 Task: Sort the products in the category "Non-Alcoholic Beers" by unit price (high first).
Action: Mouse moved to (678, 253)
Screenshot: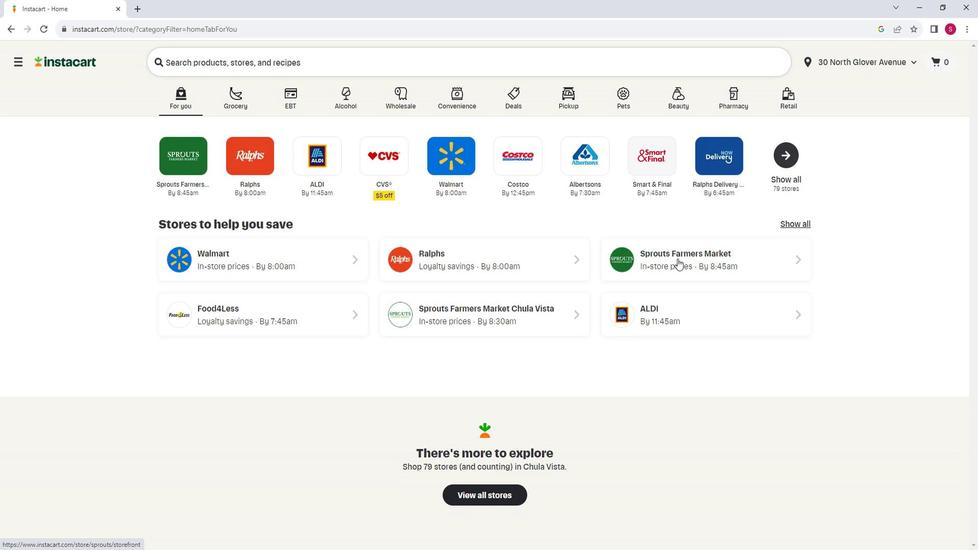 
Action: Mouse pressed left at (678, 253)
Screenshot: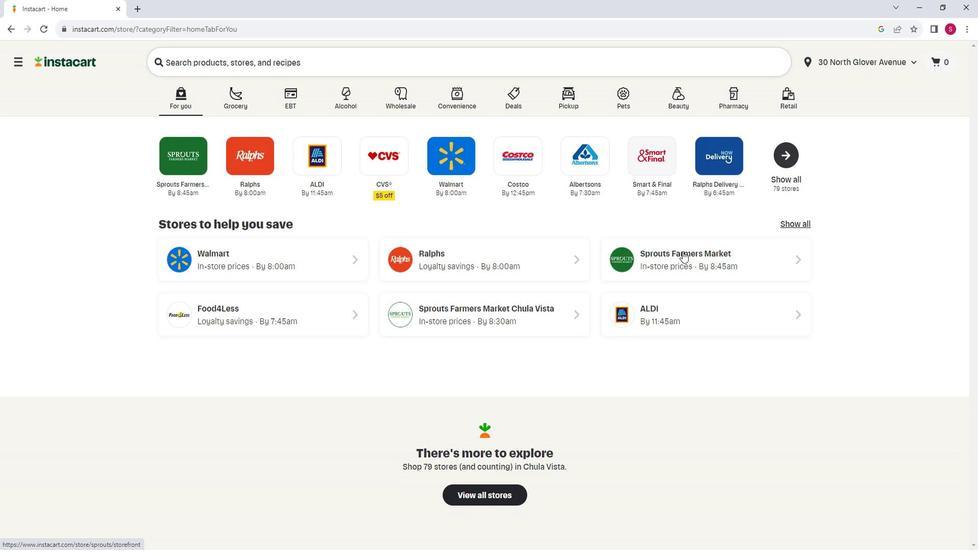 
Action: Mouse moved to (81, 358)
Screenshot: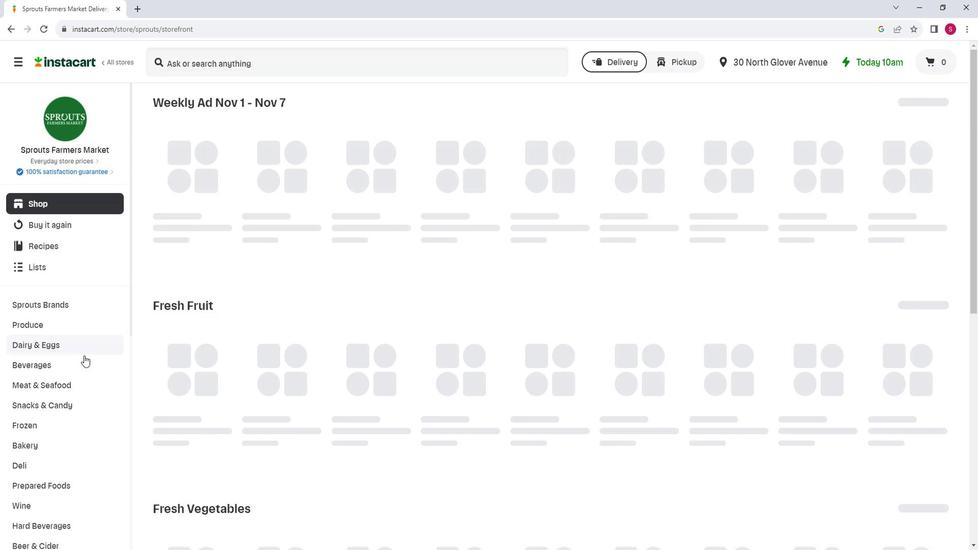 
Action: Mouse scrolled (81, 357) with delta (0, 0)
Screenshot: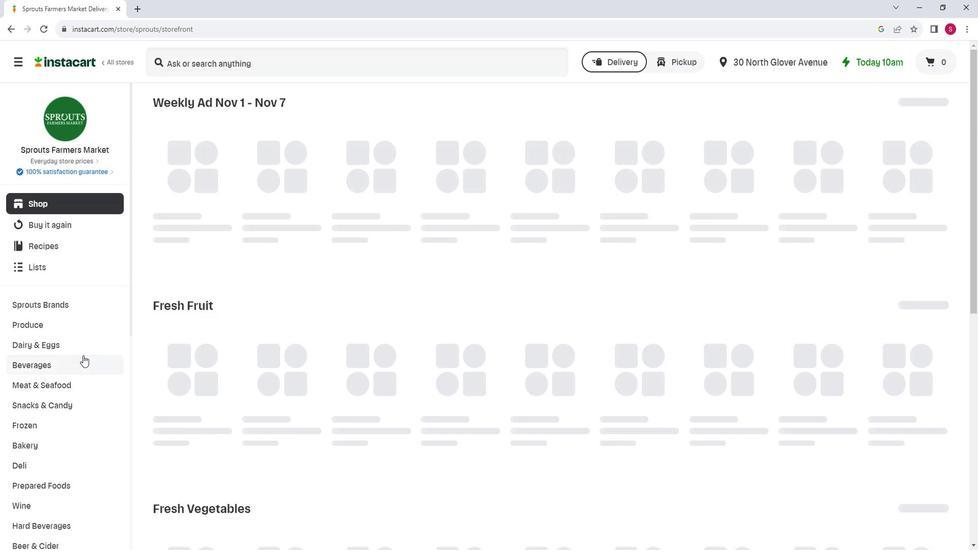 
Action: Mouse moved to (90, 353)
Screenshot: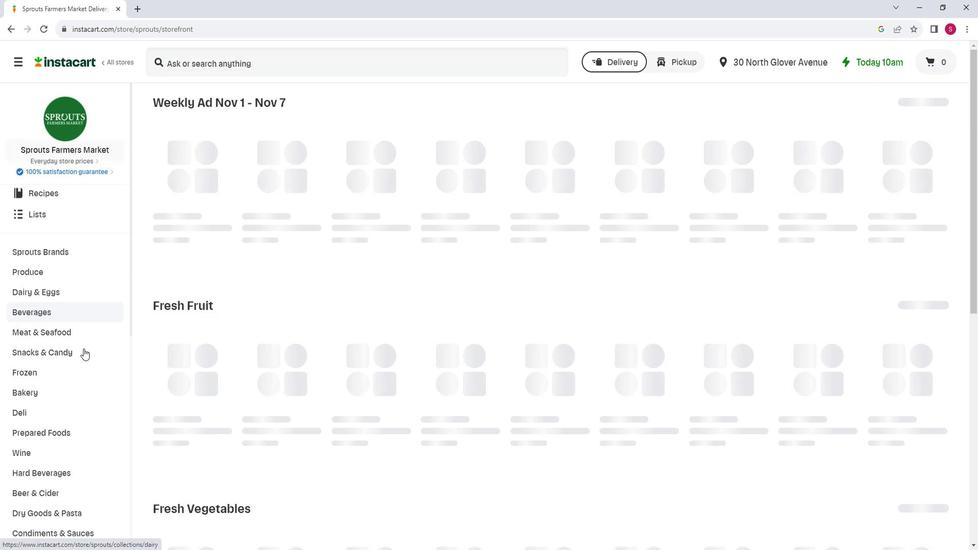 
Action: Mouse scrolled (90, 353) with delta (0, 0)
Screenshot: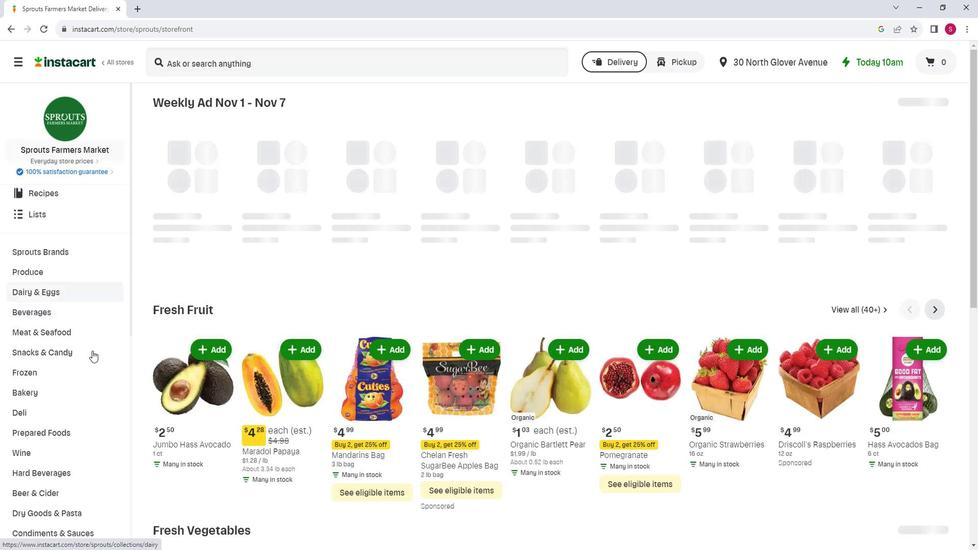 
Action: Mouse moved to (66, 446)
Screenshot: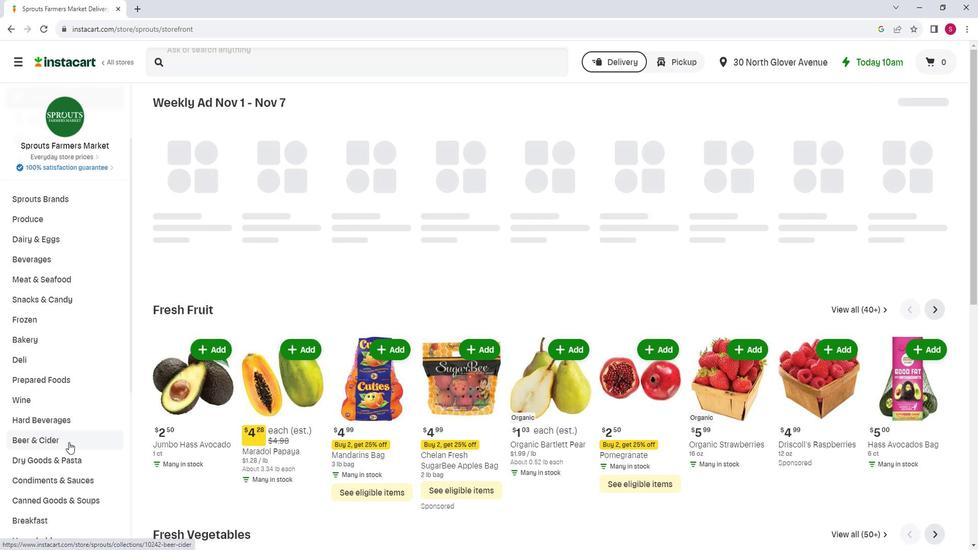 
Action: Mouse pressed left at (66, 446)
Screenshot: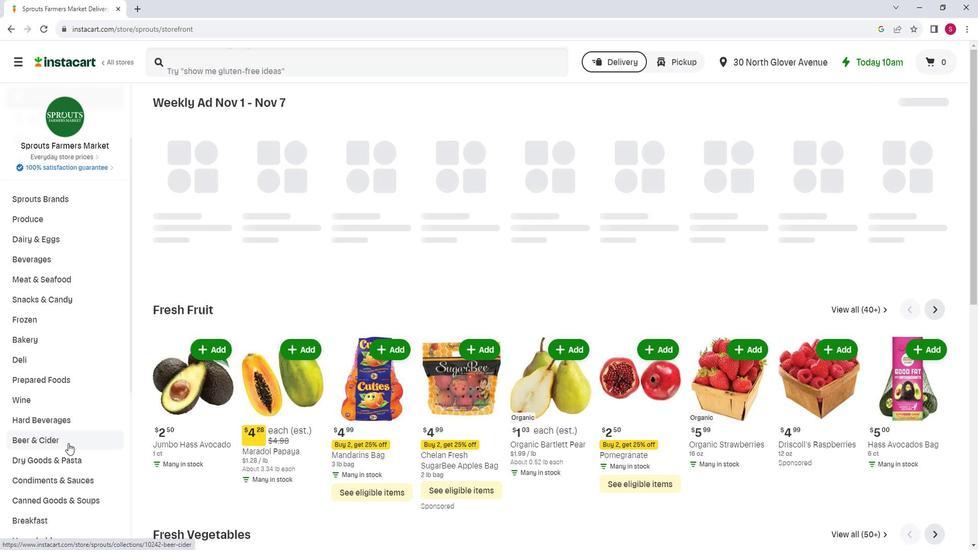 
Action: Mouse moved to (446, 138)
Screenshot: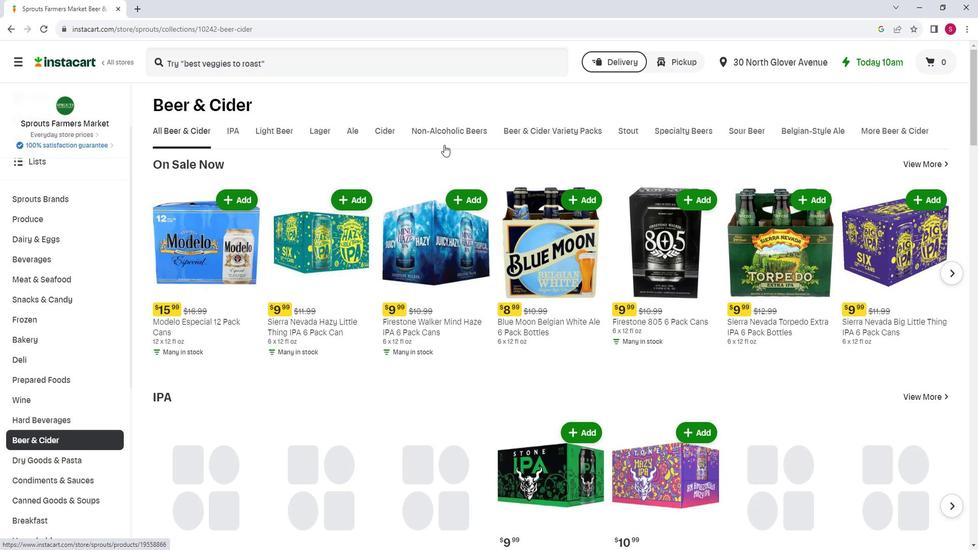 
Action: Mouse pressed left at (446, 138)
Screenshot: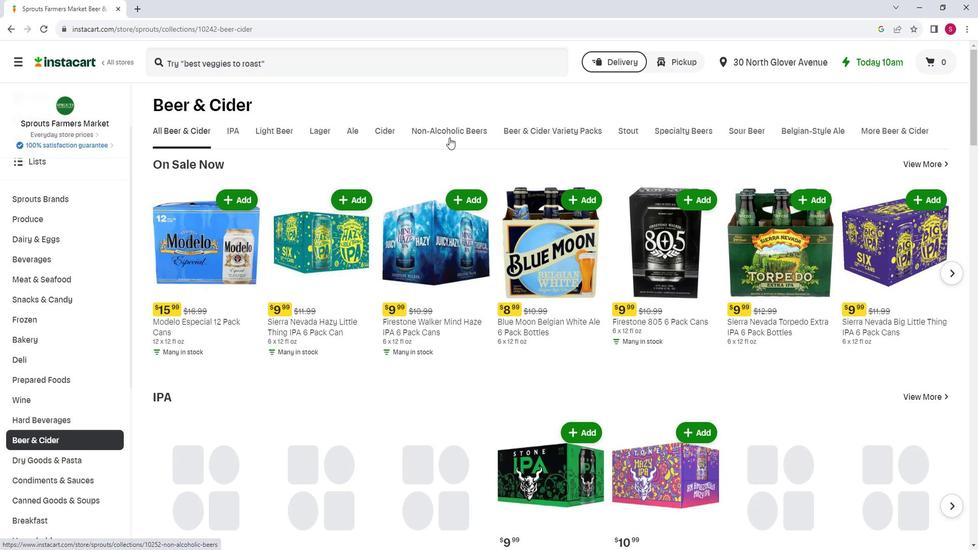 
Action: Mouse moved to (929, 171)
Screenshot: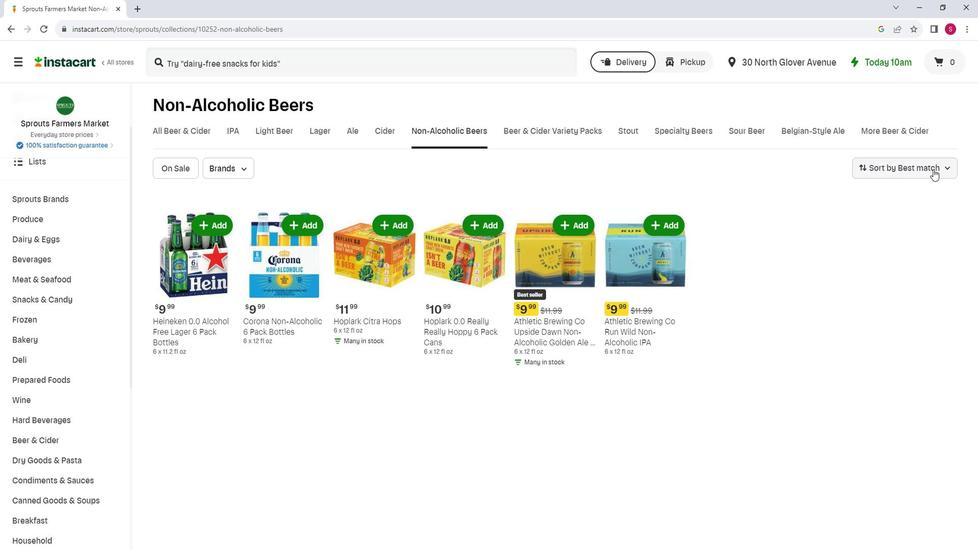 
Action: Mouse pressed left at (929, 171)
Screenshot: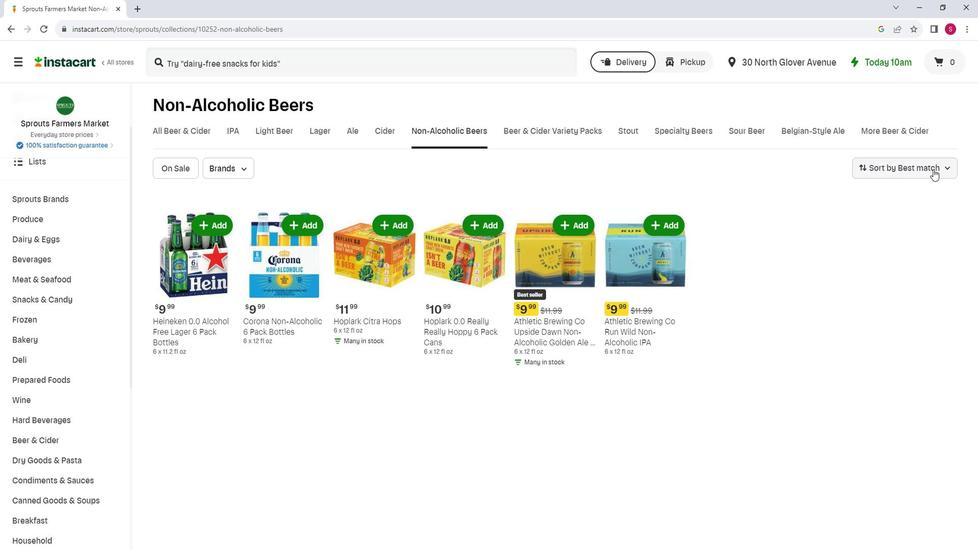 
Action: Mouse moved to (909, 299)
Screenshot: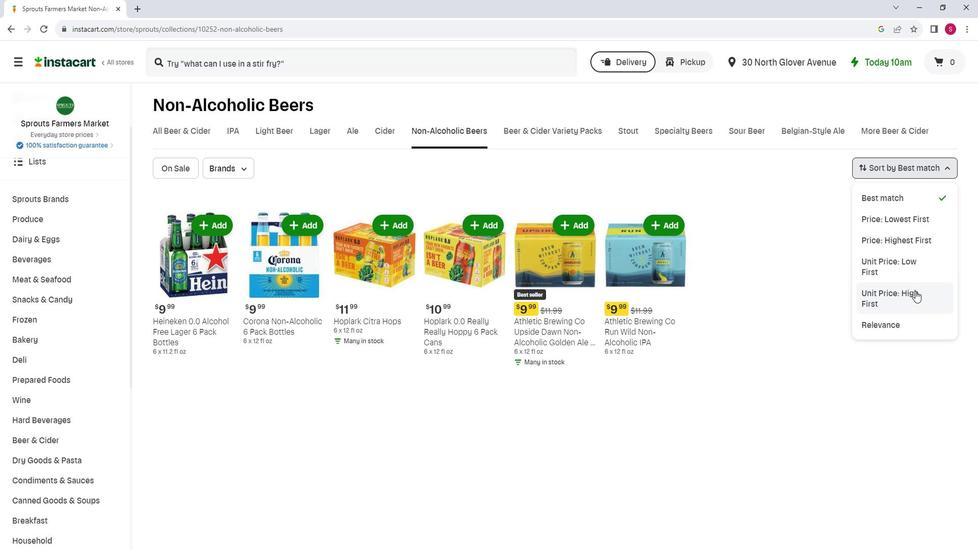 
Action: Mouse pressed left at (909, 299)
Screenshot: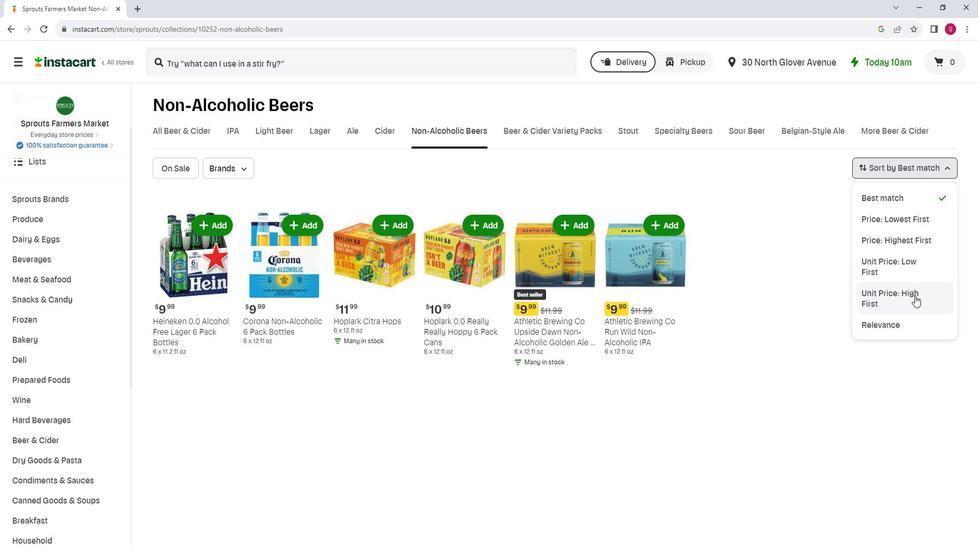 
Action: Mouse moved to (704, 209)
Screenshot: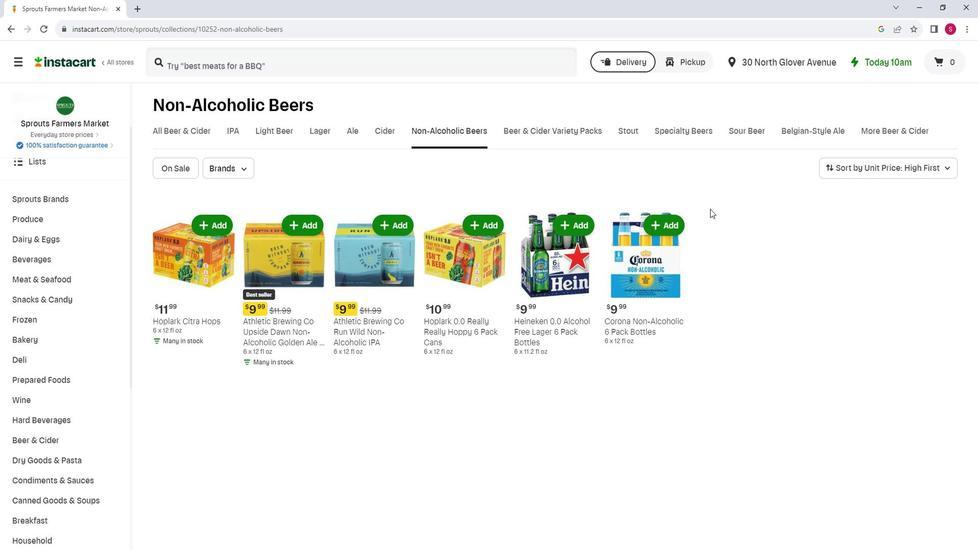 
Action: Mouse scrolled (704, 209) with delta (0, 0)
Screenshot: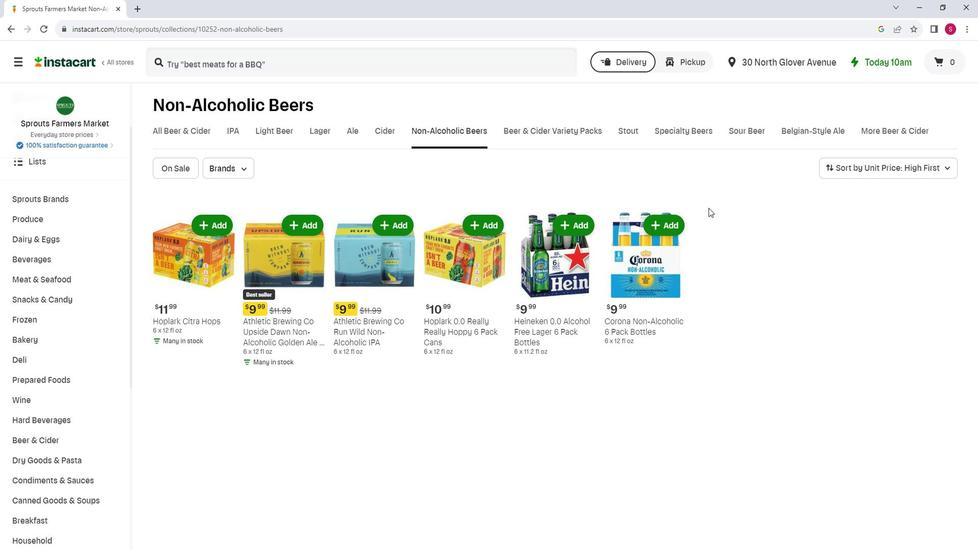 
Action: Mouse moved to (704, 209)
Screenshot: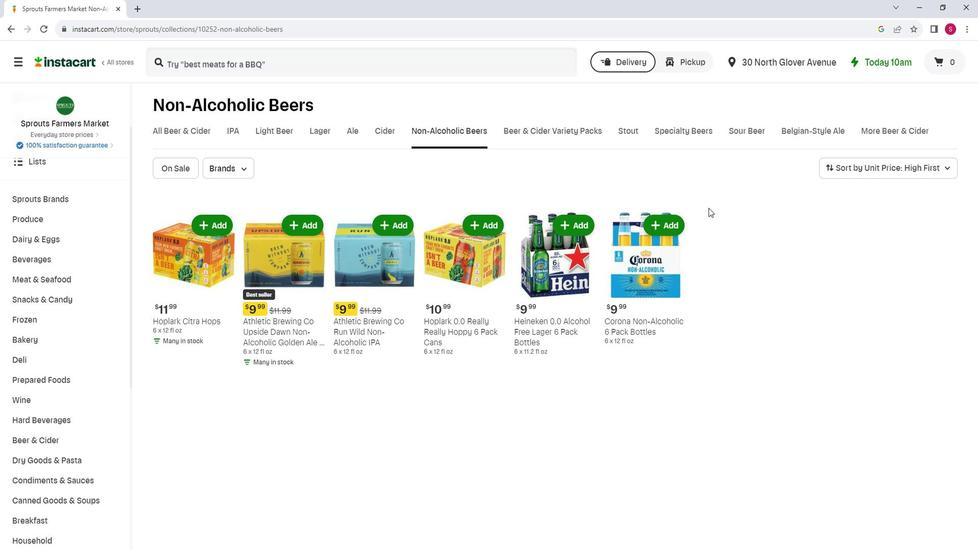 
Action: Mouse scrolled (704, 209) with delta (0, 0)
Screenshot: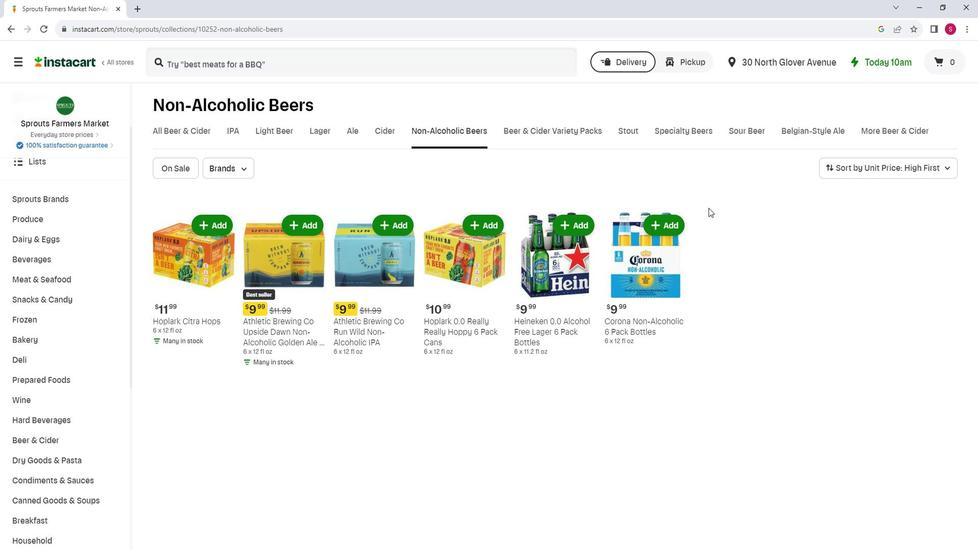
Action: Mouse scrolled (704, 209) with delta (0, 0)
Screenshot: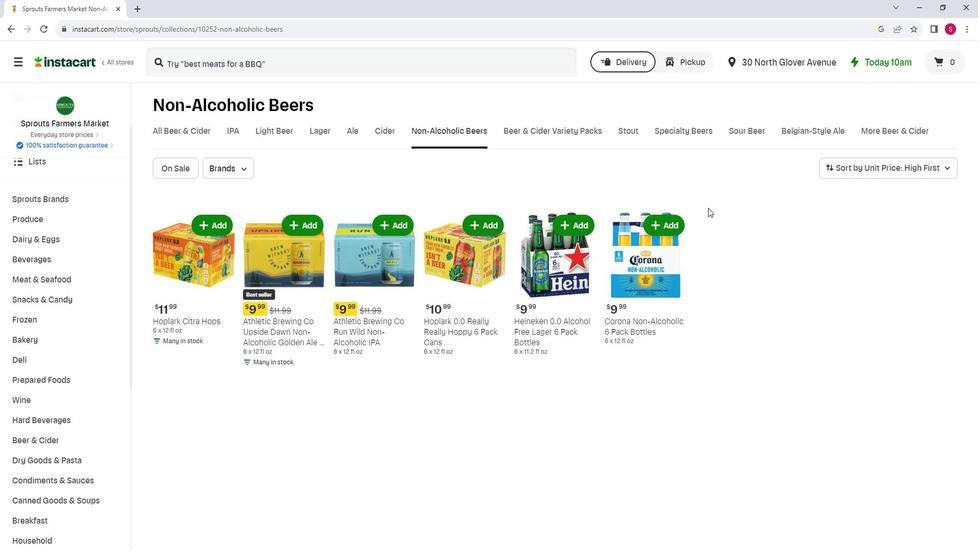 
